 Task: Add Mori-Nu Extra Firm Silken Tofu to the cart.
Action: Mouse moved to (784, 285)
Screenshot: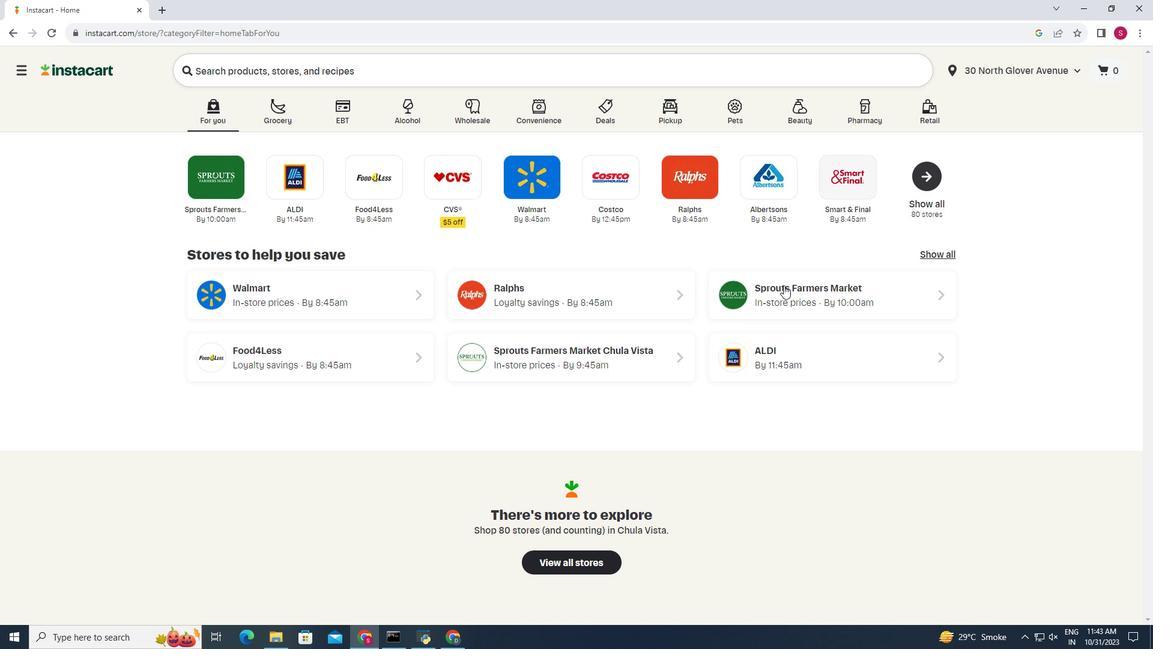 
Action: Mouse pressed left at (784, 285)
Screenshot: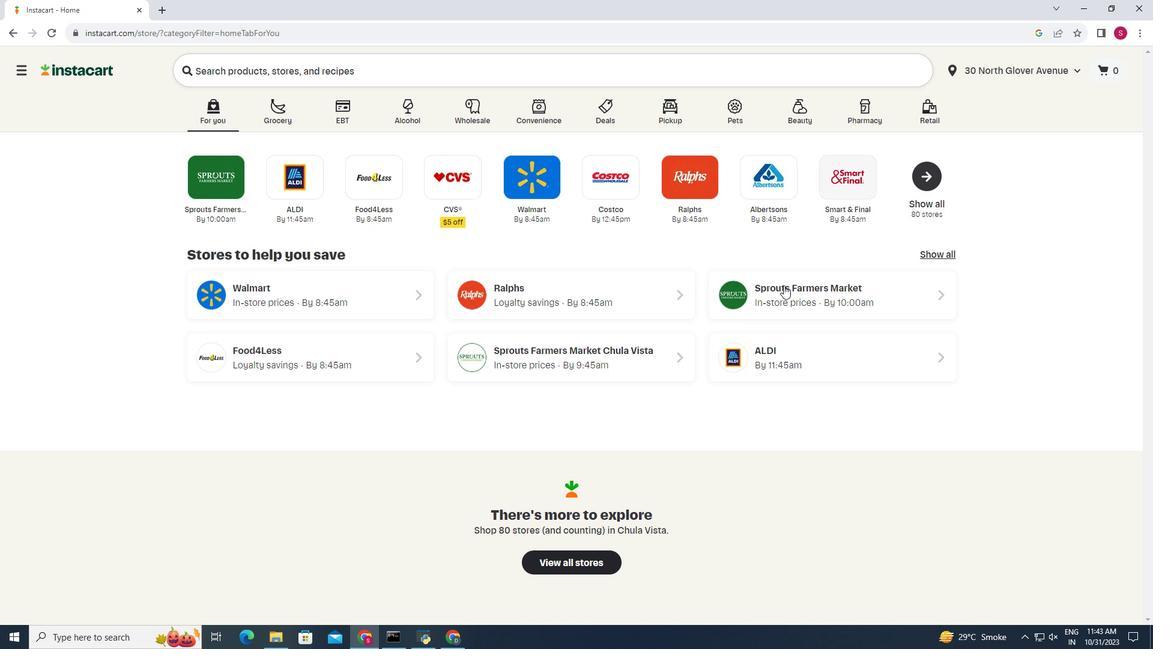 
Action: Mouse moved to (25, 526)
Screenshot: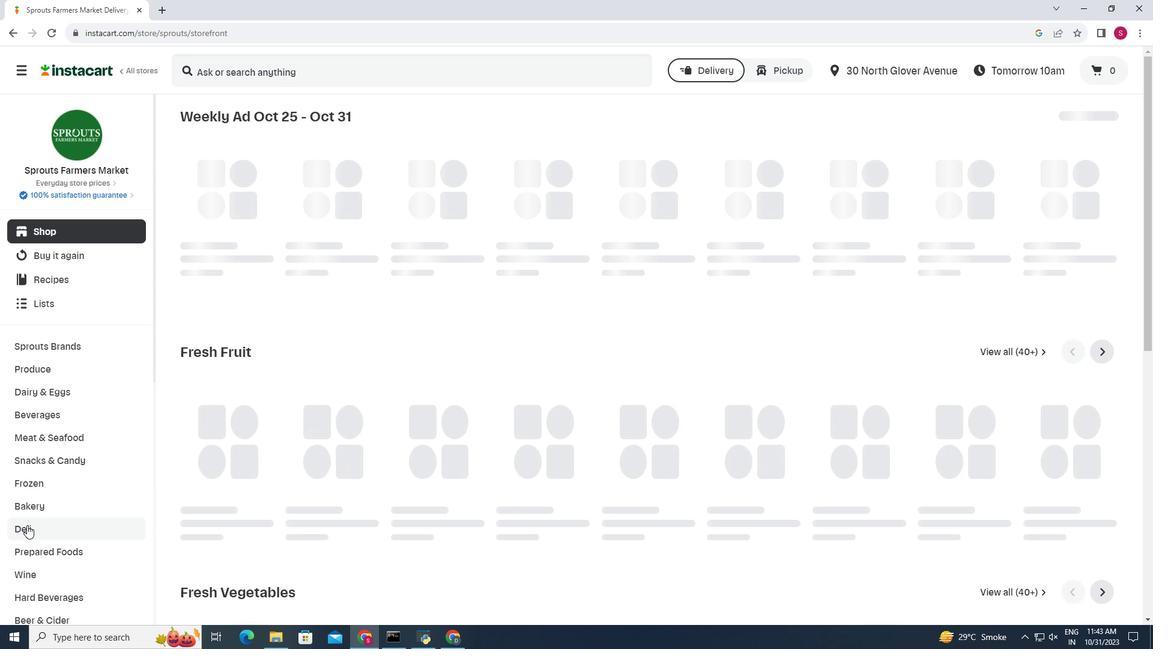 
Action: Mouse pressed left at (25, 526)
Screenshot: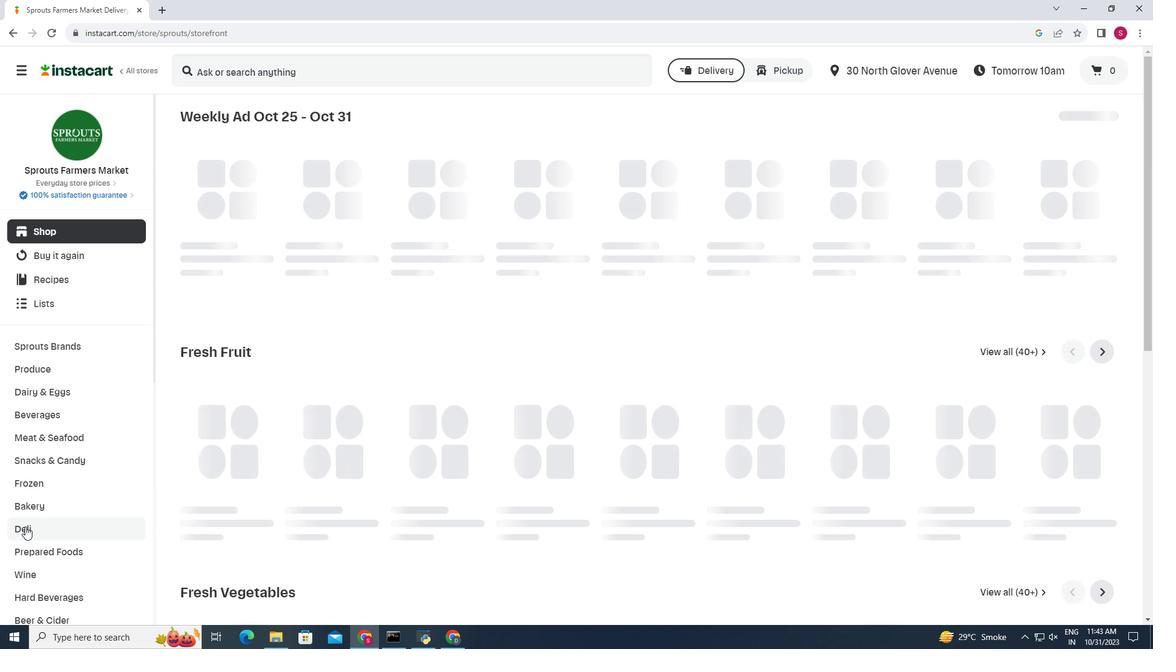 
Action: Mouse moved to (516, 149)
Screenshot: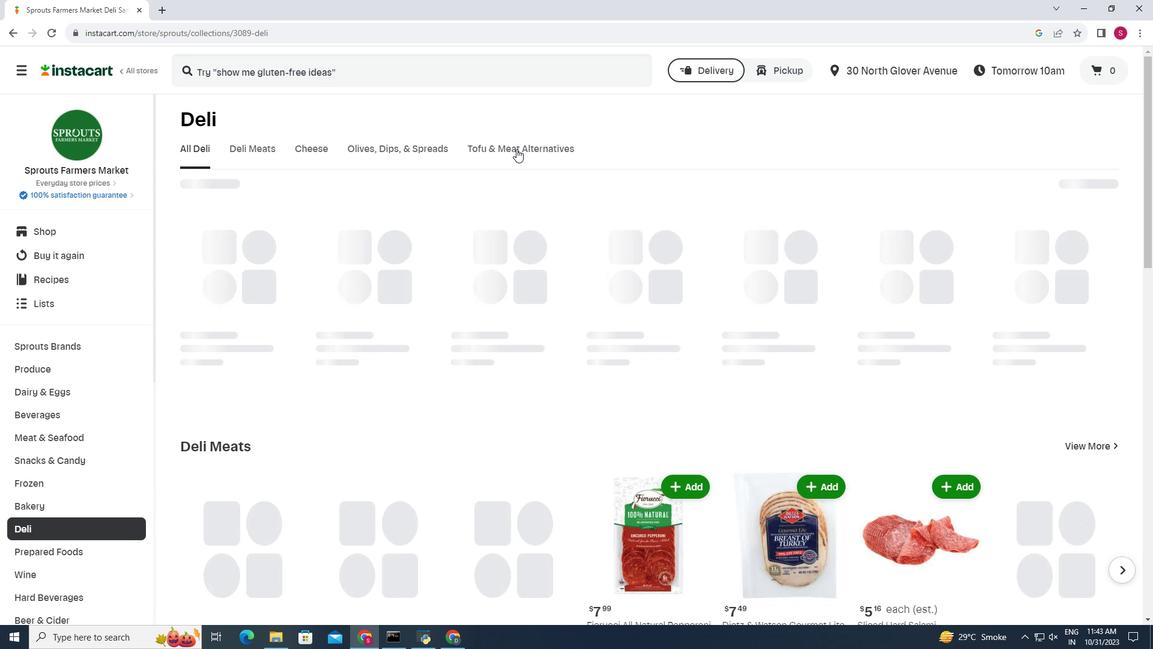 
Action: Mouse pressed left at (516, 149)
Screenshot: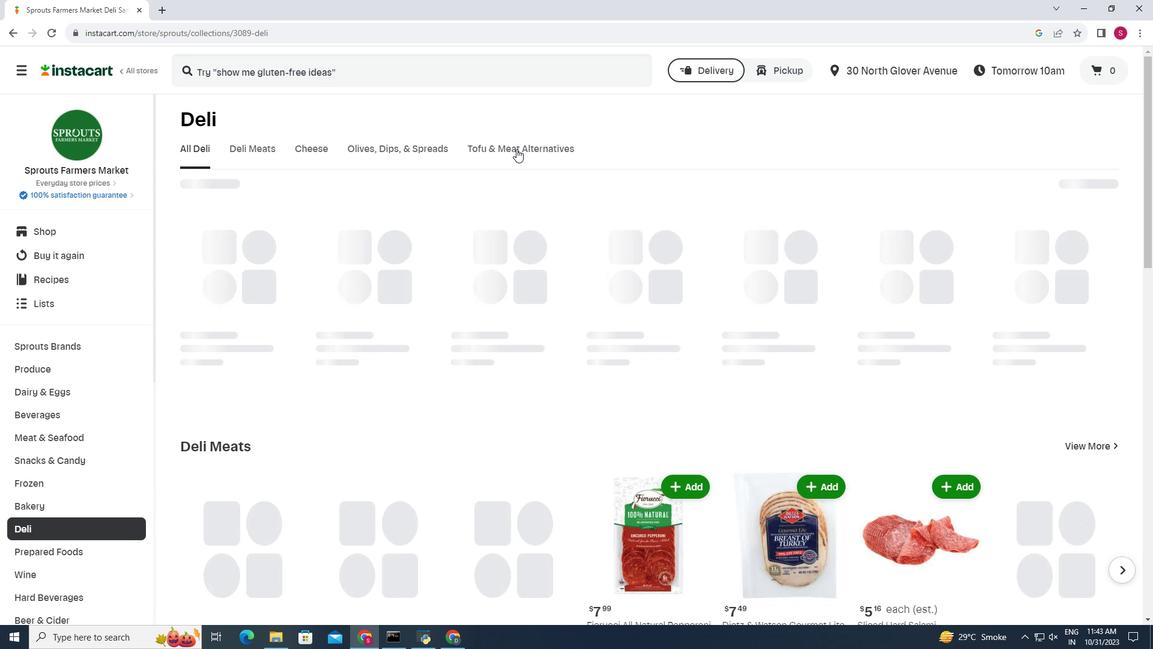 
Action: Mouse moved to (512, 213)
Screenshot: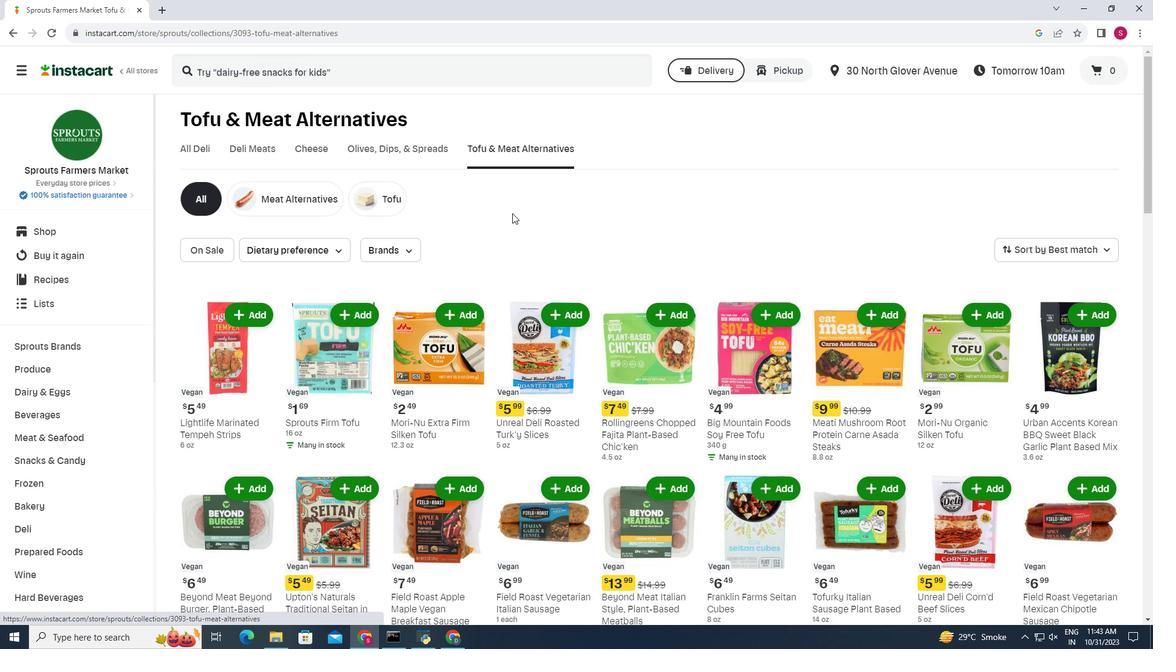 
Action: Mouse scrolled (512, 212) with delta (0, 0)
Screenshot: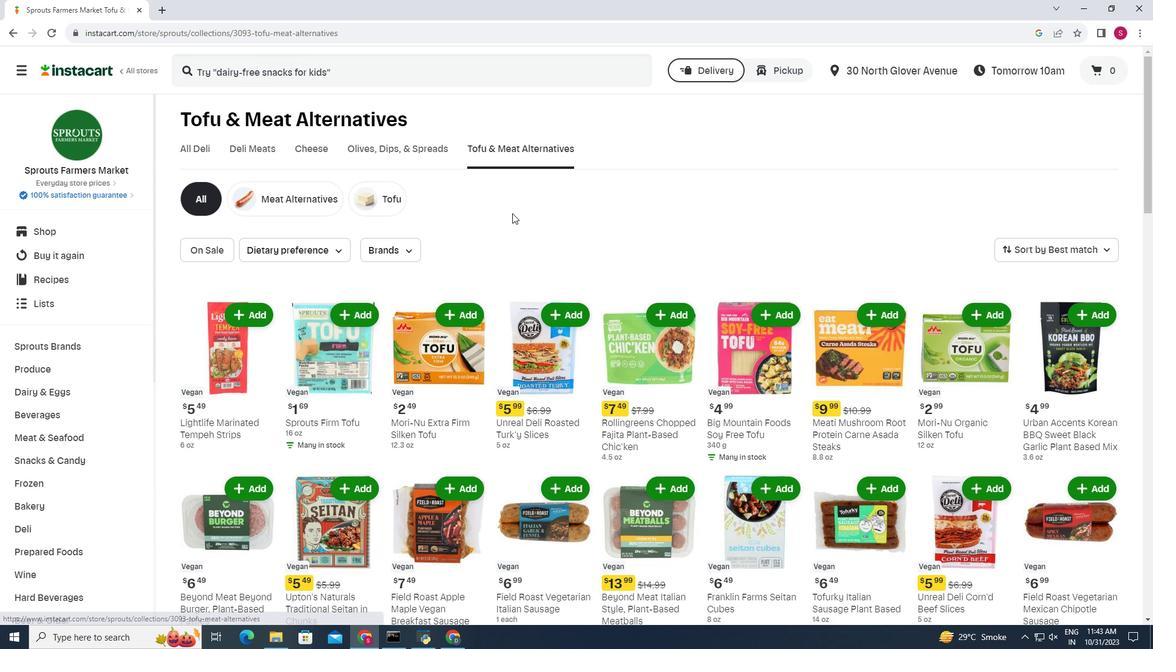 
Action: Mouse moved to (466, 257)
Screenshot: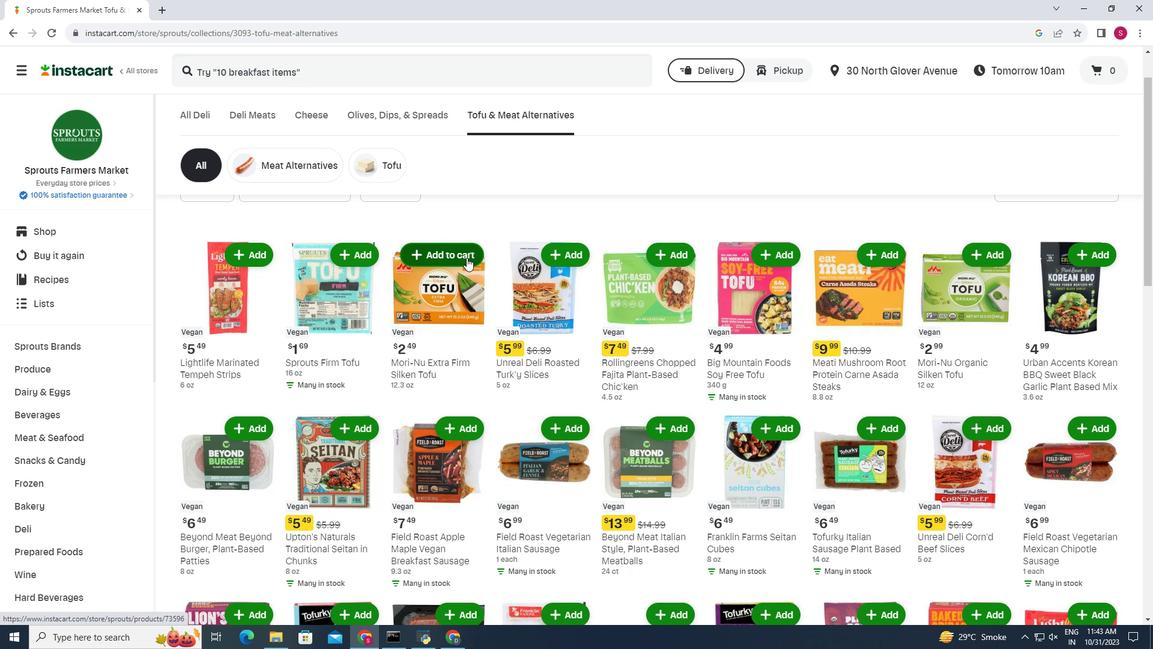 
Action: Mouse pressed left at (466, 257)
Screenshot: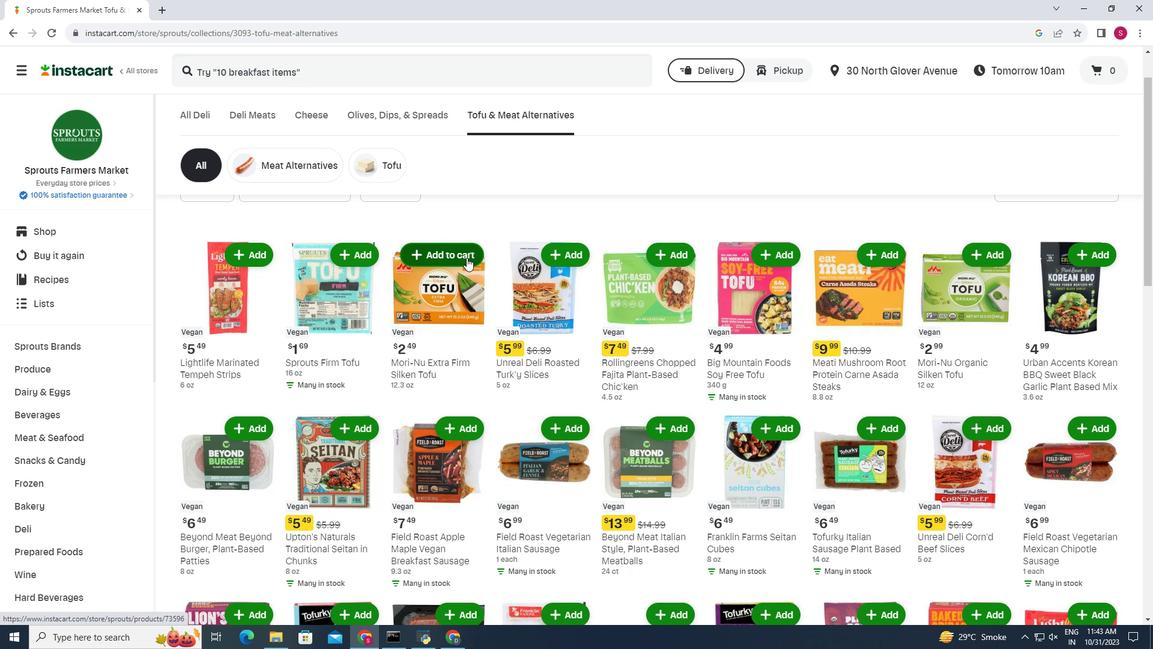 
Action: Mouse moved to (486, 229)
Screenshot: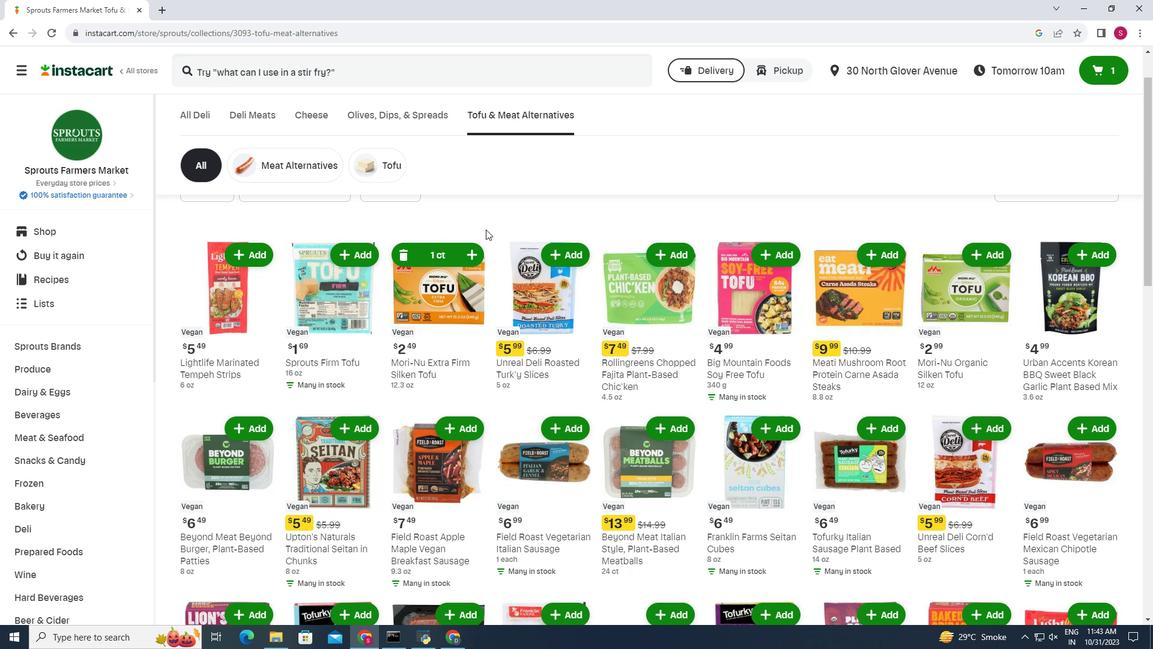 
